 Task: Add a condition where "Channel Is not Get Satisfaction" in recently solved tickets.
Action: Mouse moved to (75, 275)
Screenshot: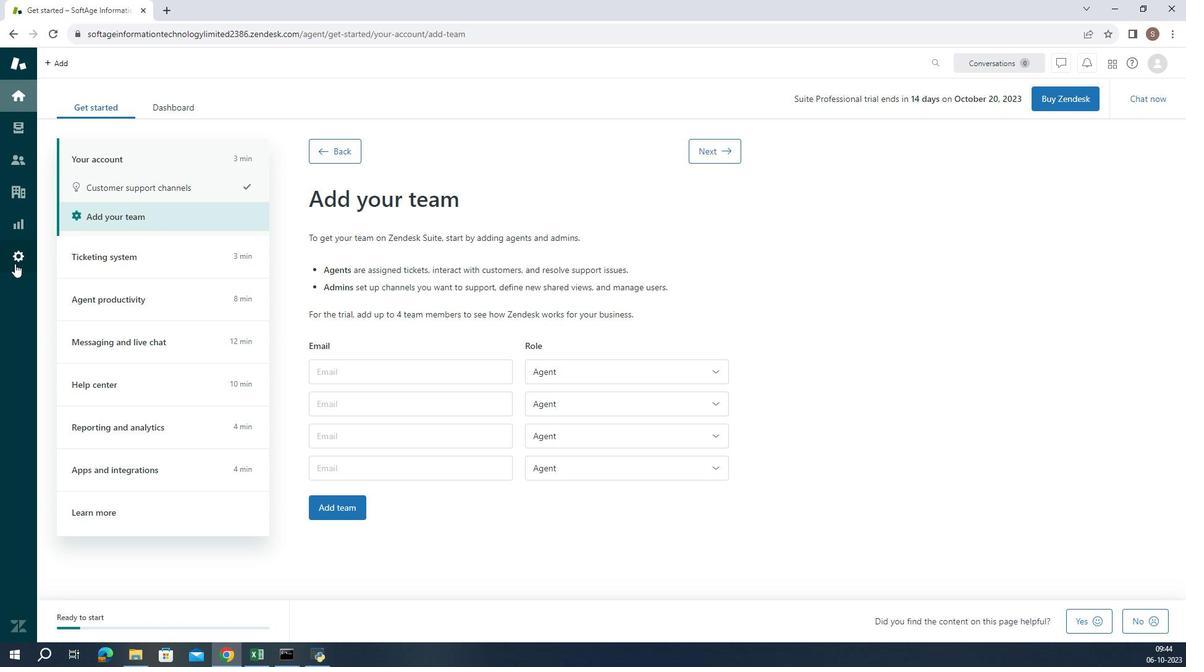 
Action: Mouse pressed left at (75, 275)
Screenshot: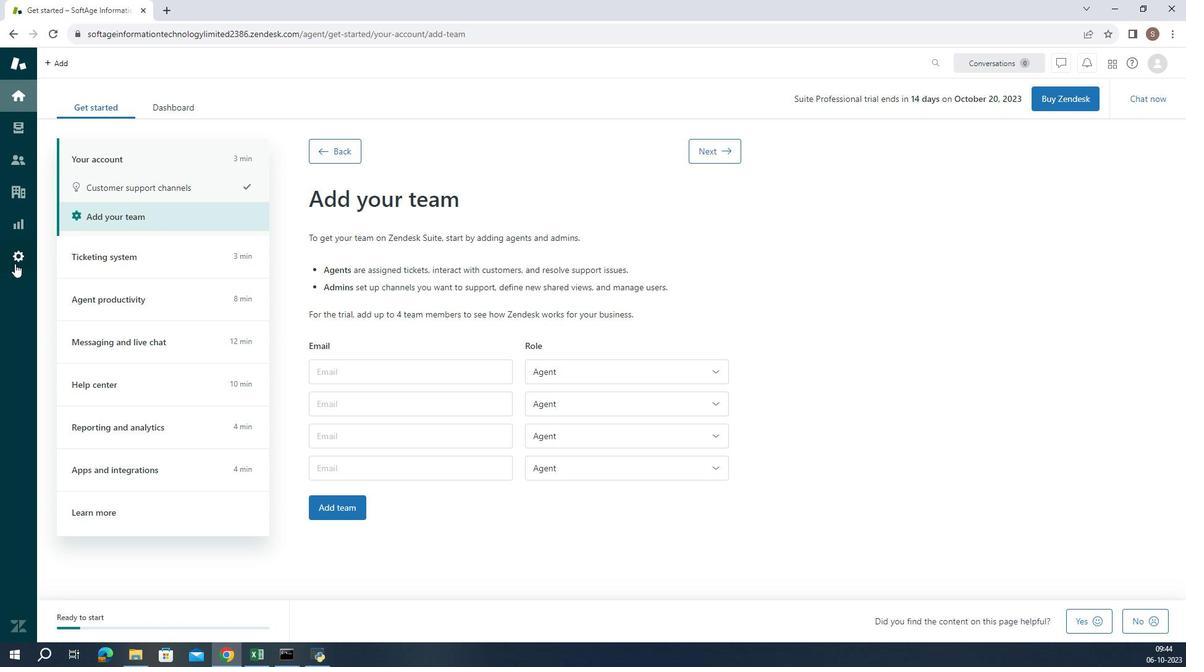 
Action: Mouse moved to (424, 560)
Screenshot: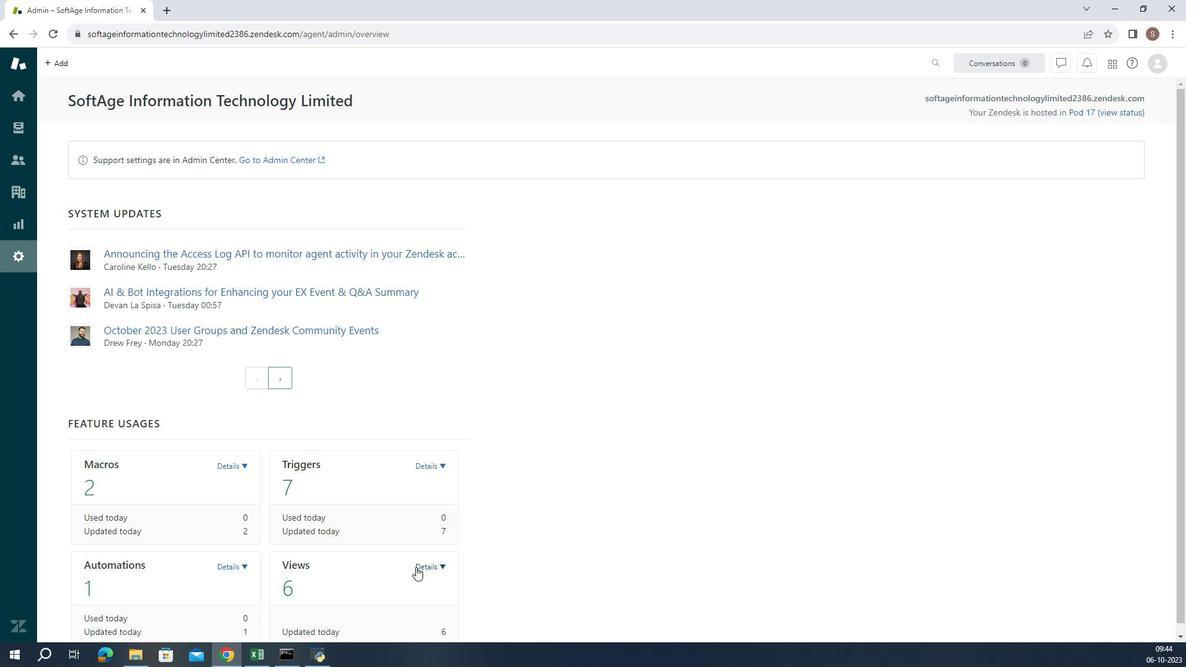 
Action: Mouse pressed left at (424, 560)
Screenshot: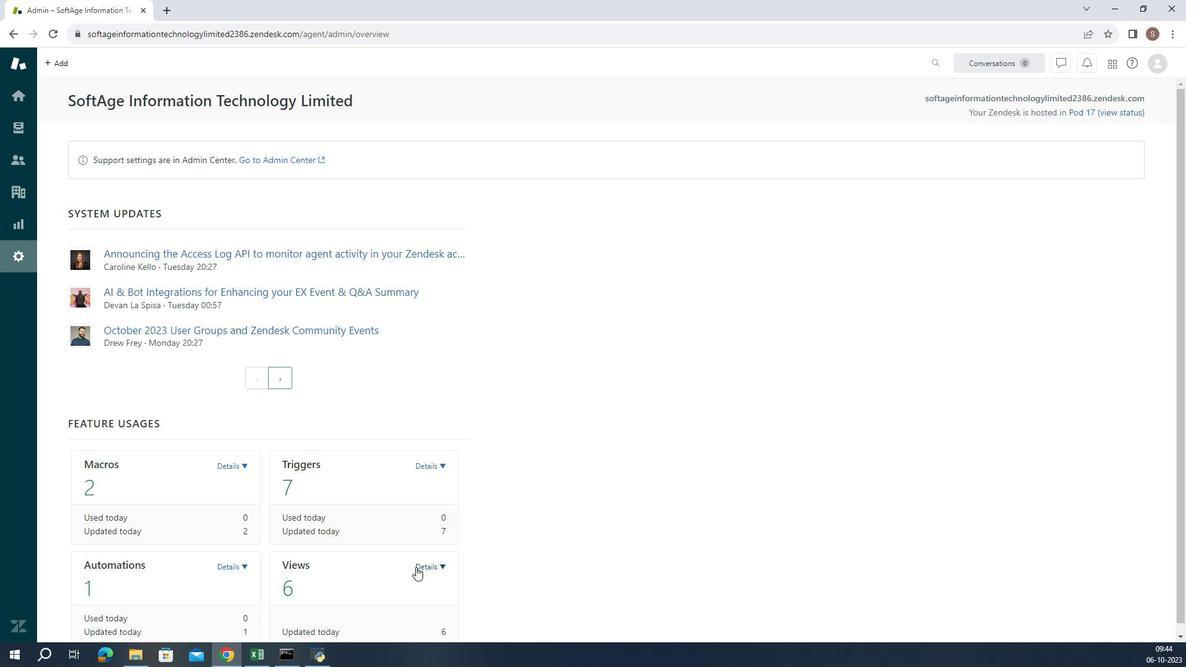 
Action: Mouse moved to (394, 601)
Screenshot: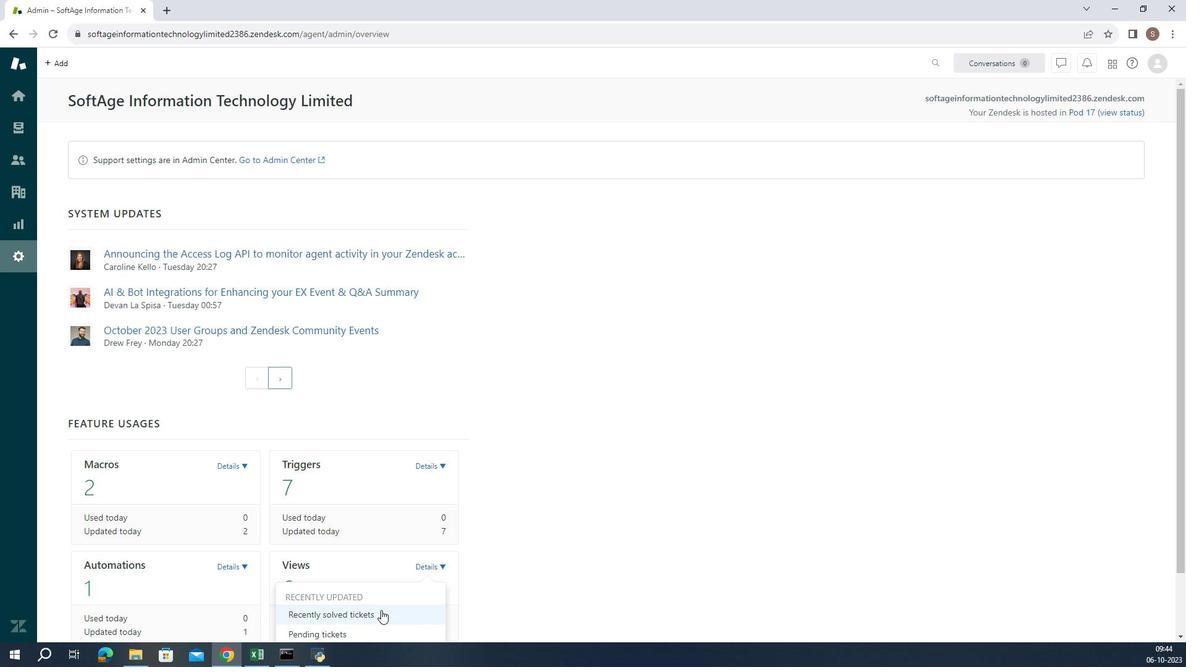 
Action: Mouse pressed left at (394, 601)
Screenshot: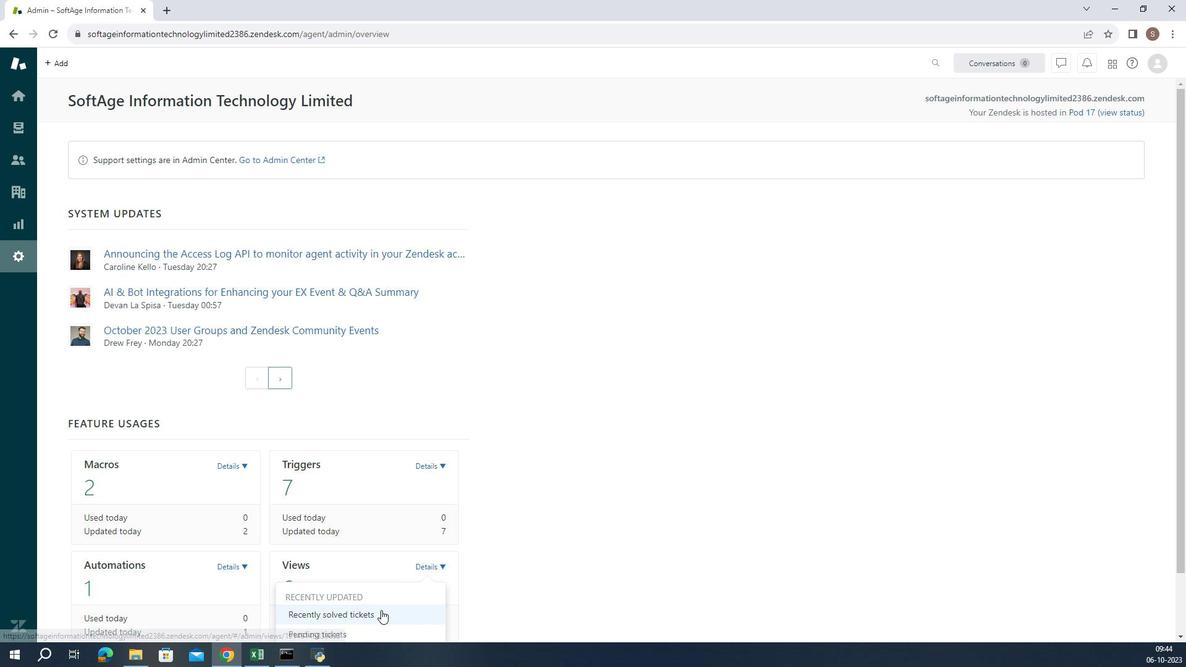 
Action: Mouse moved to (218, 425)
Screenshot: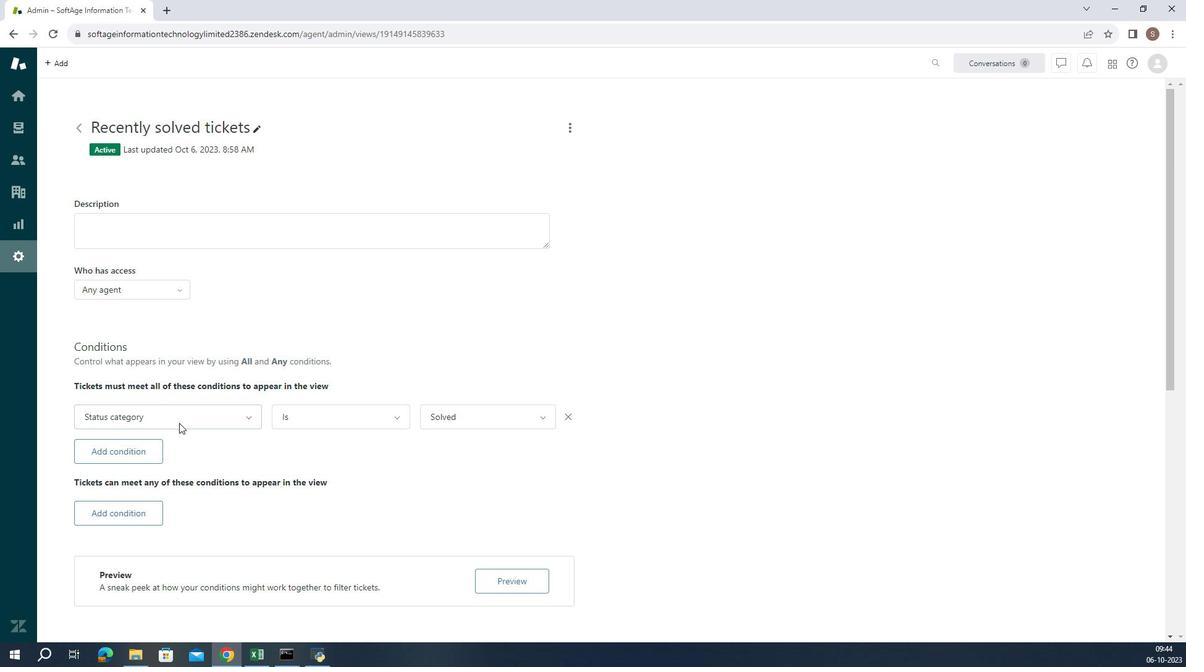 
Action: Mouse pressed left at (218, 425)
Screenshot: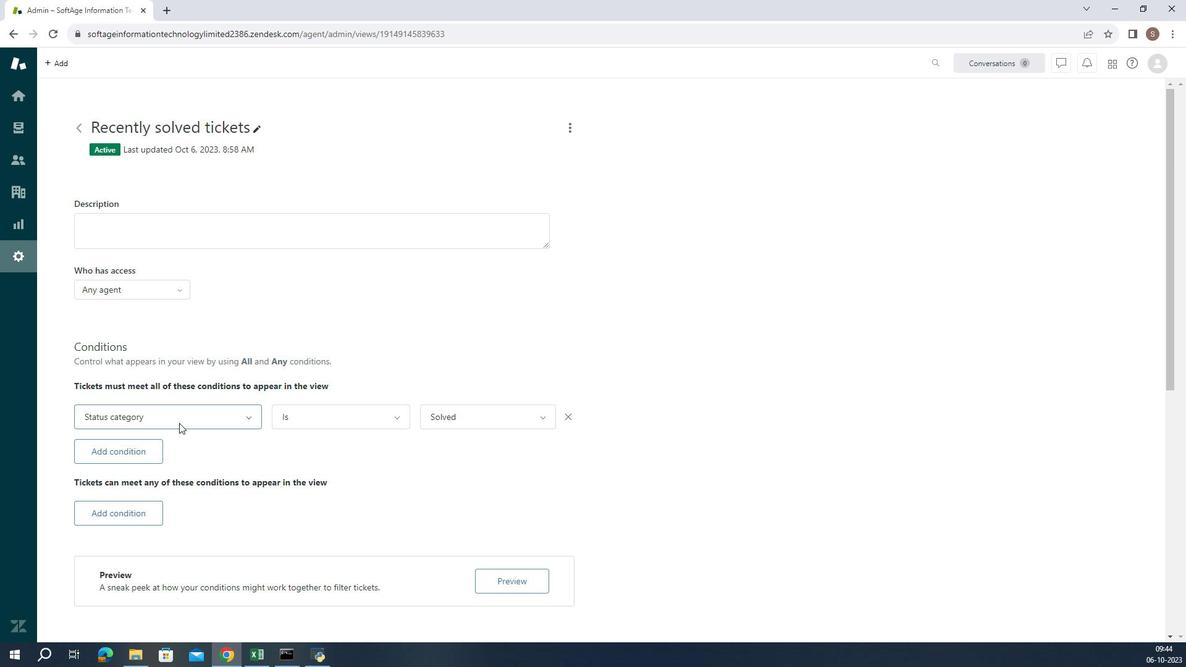 
Action: Mouse moved to (211, 312)
Screenshot: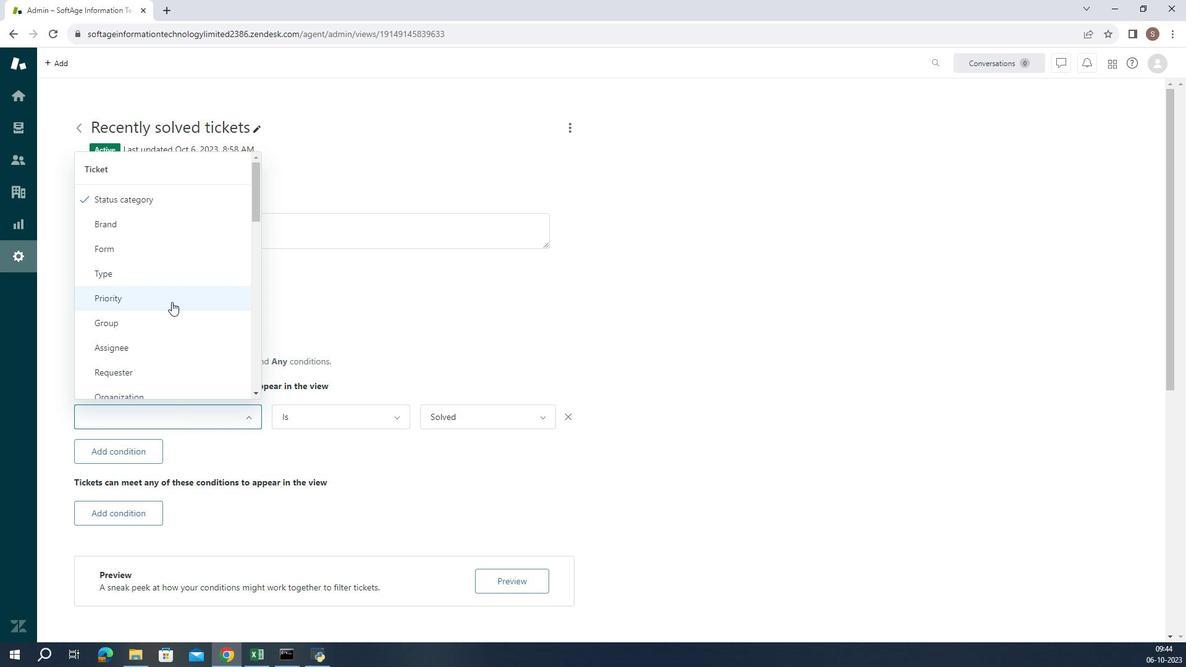 
Action: Mouse scrolled (211, 311) with delta (0, 0)
Screenshot: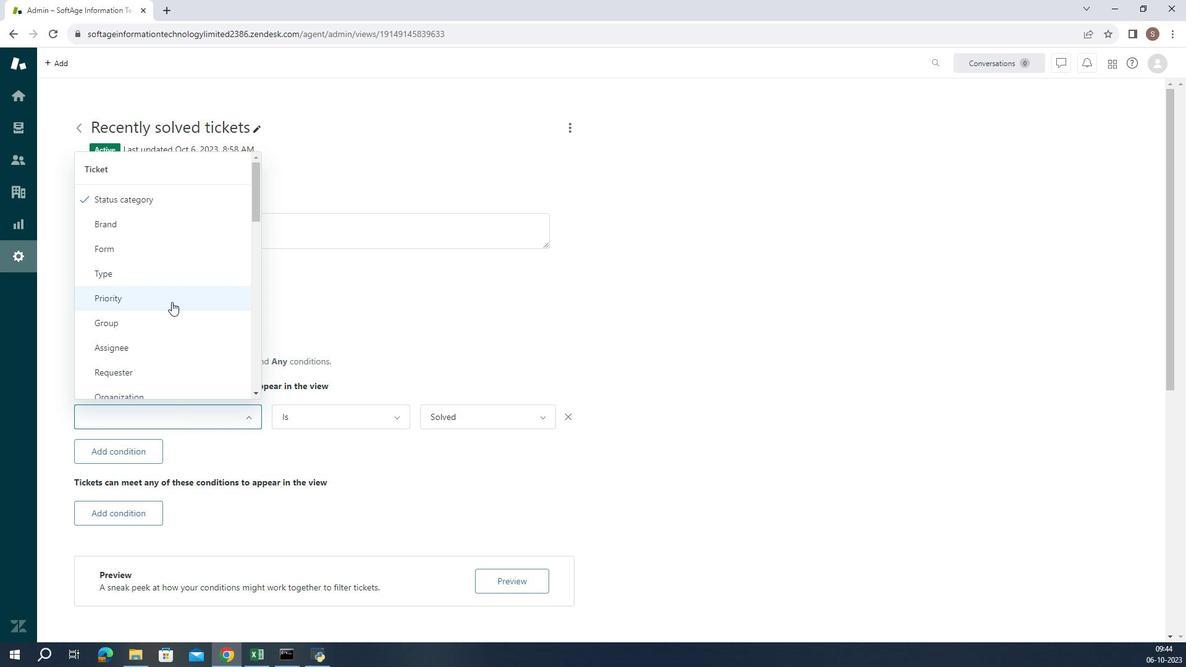 
Action: Mouse moved to (210, 355)
Screenshot: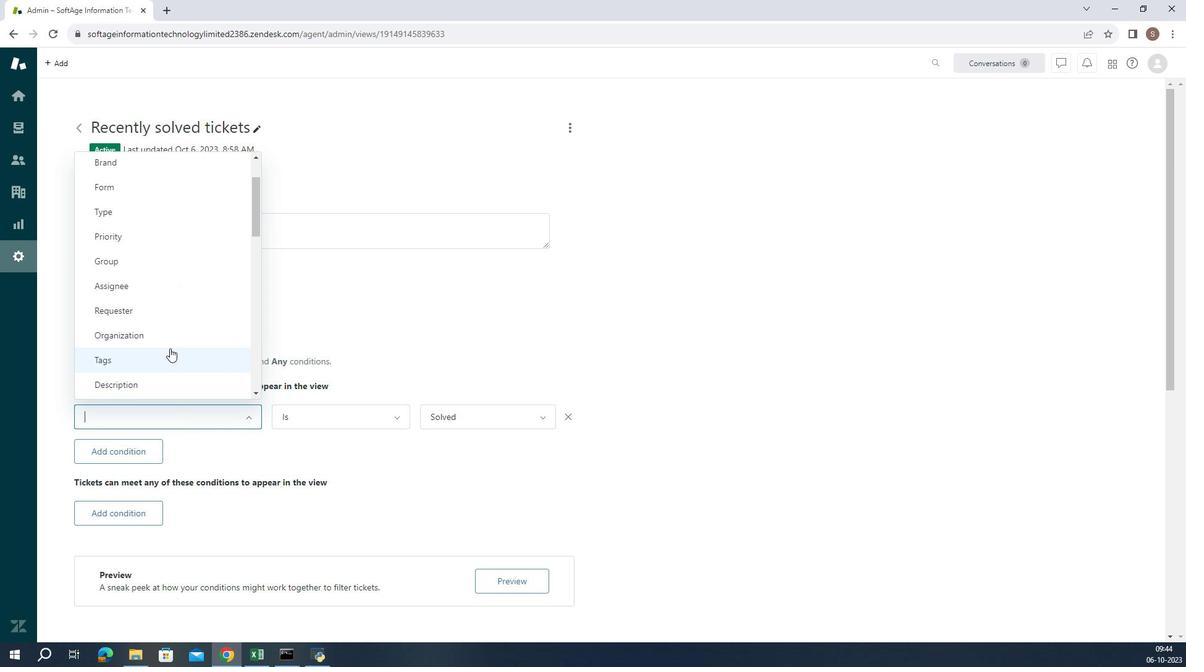 
Action: Mouse scrolled (210, 354) with delta (0, 0)
Screenshot: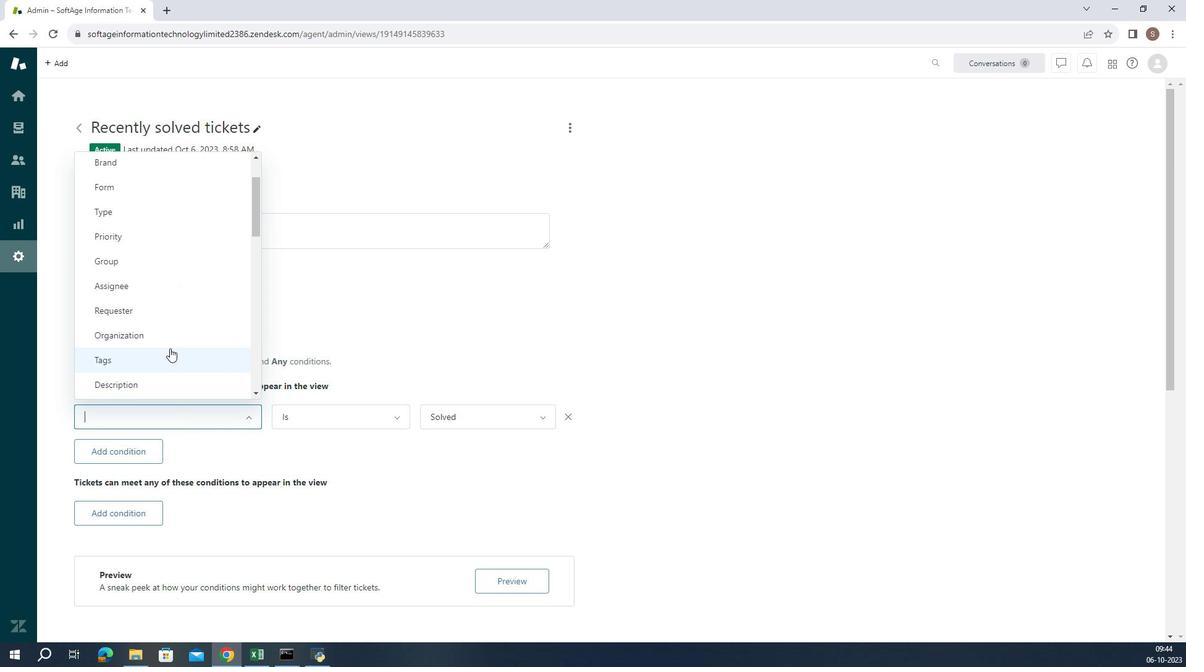 
Action: Mouse scrolled (210, 354) with delta (0, 0)
Screenshot: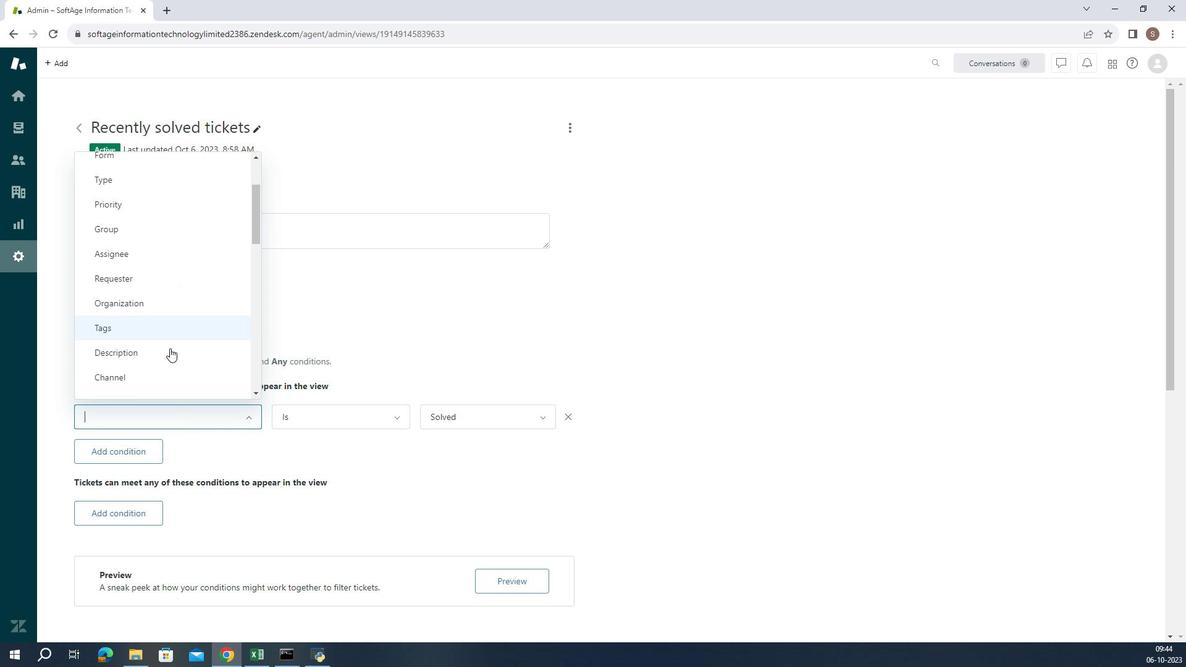 
Action: Mouse moved to (192, 294)
Screenshot: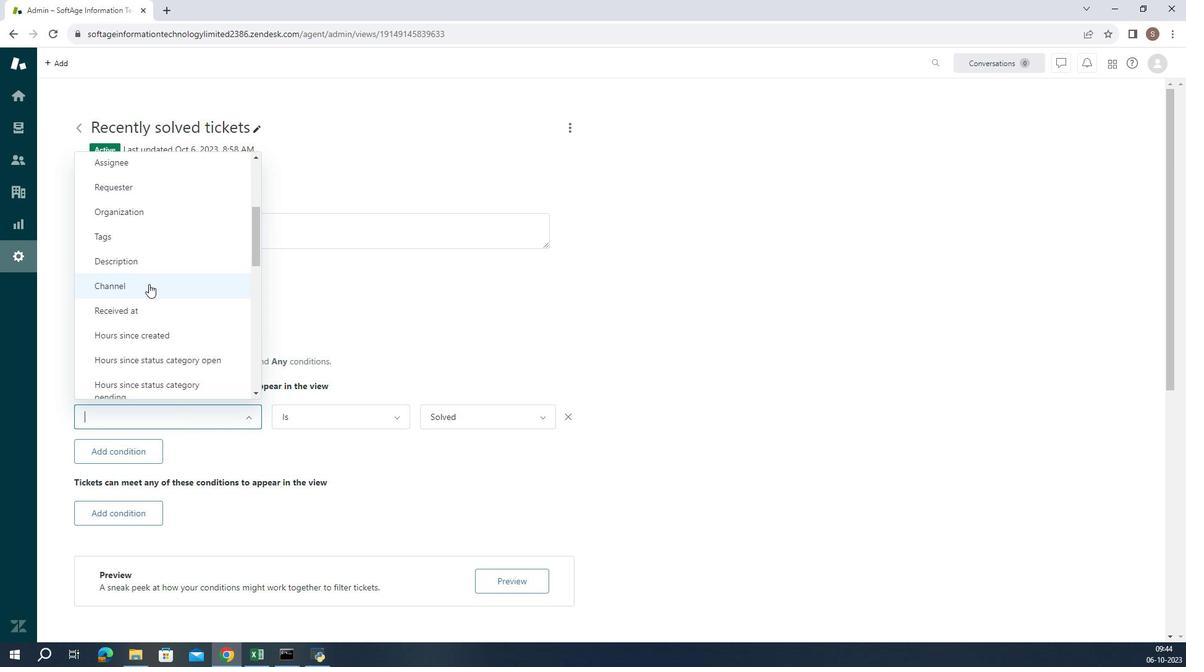 
Action: Mouse pressed left at (192, 294)
Screenshot: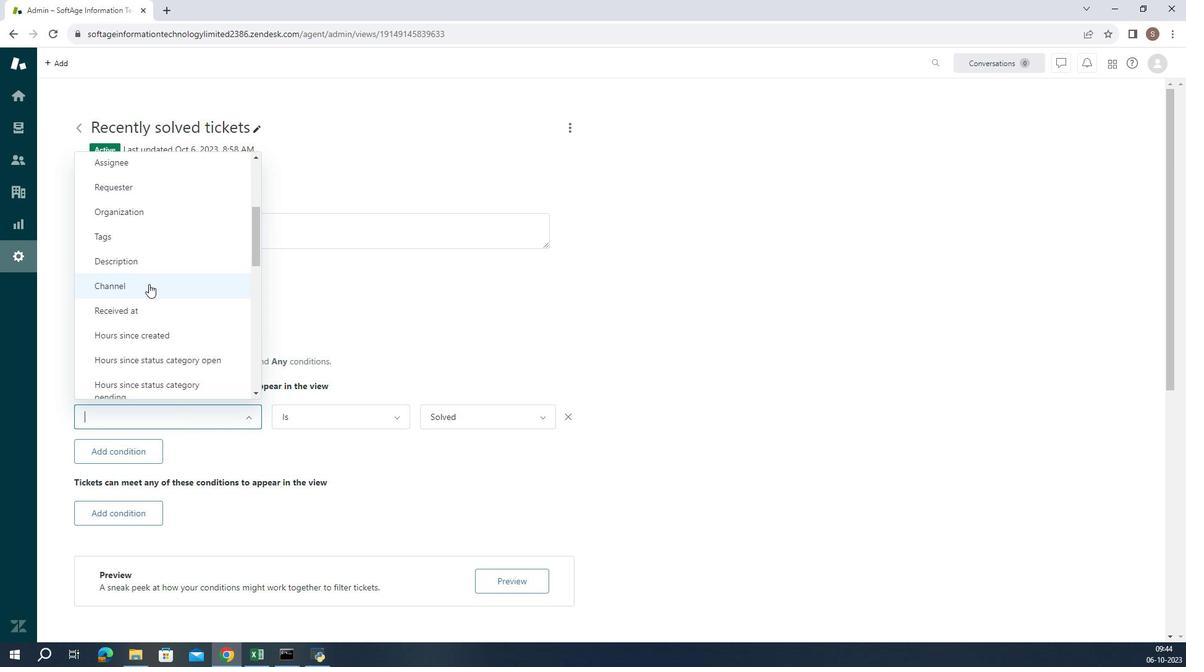 
Action: Mouse moved to (343, 415)
Screenshot: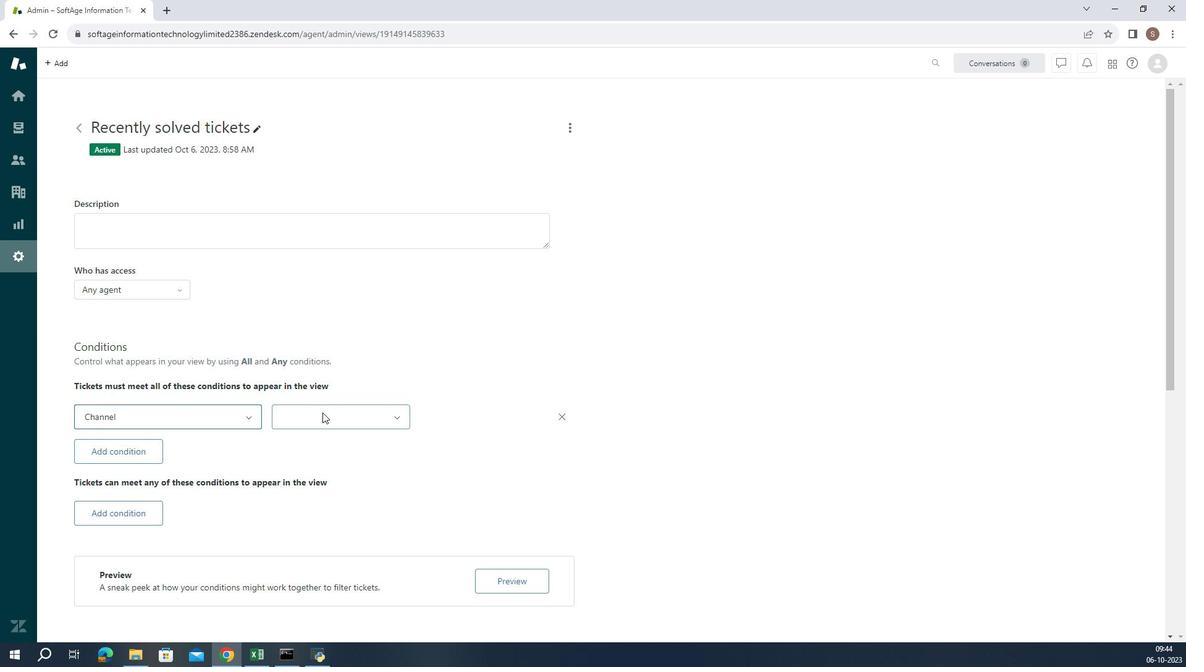 
Action: Mouse pressed left at (343, 415)
Screenshot: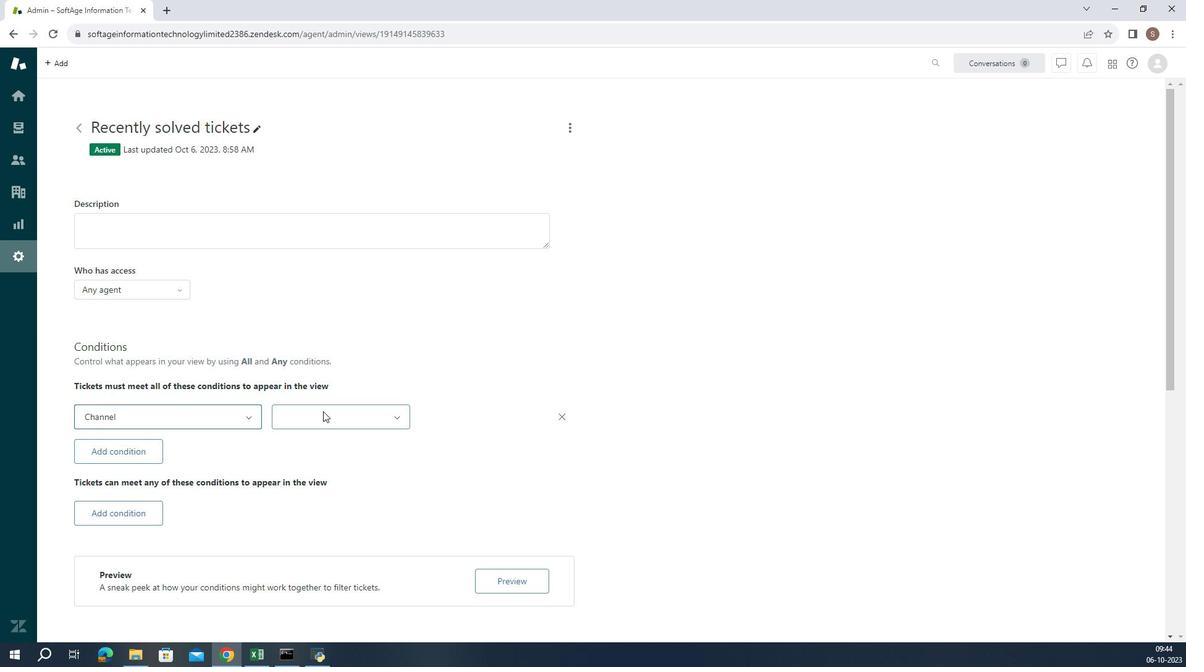 
Action: Mouse moved to (352, 476)
Screenshot: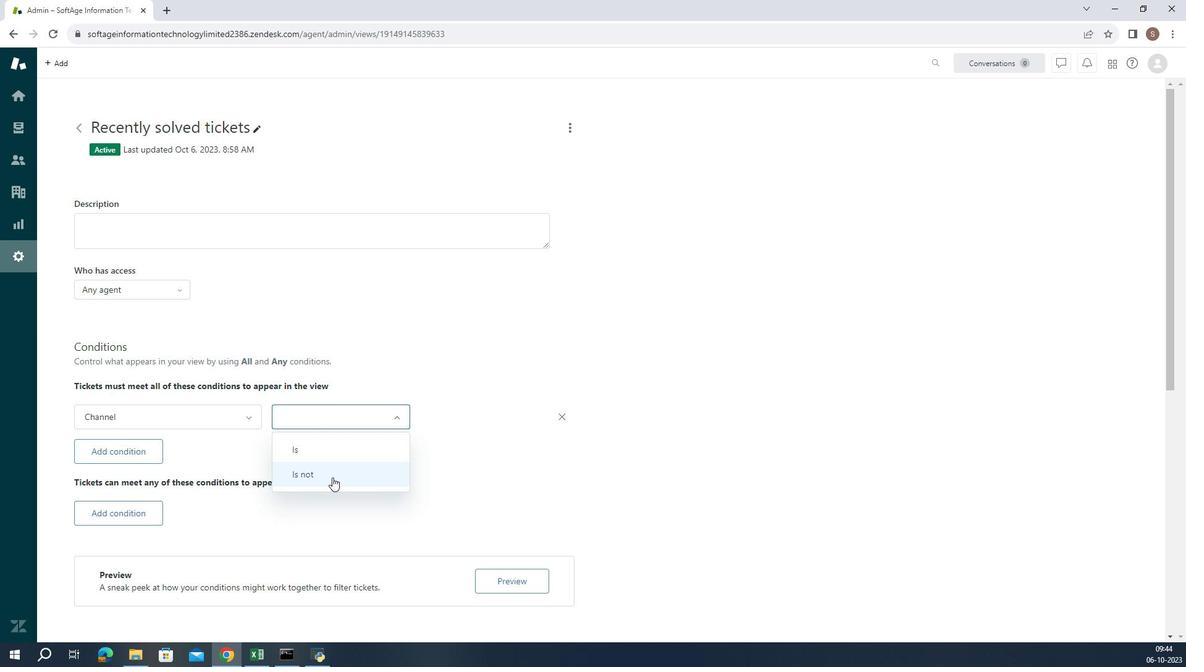 
Action: Mouse pressed left at (352, 476)
Screenshot: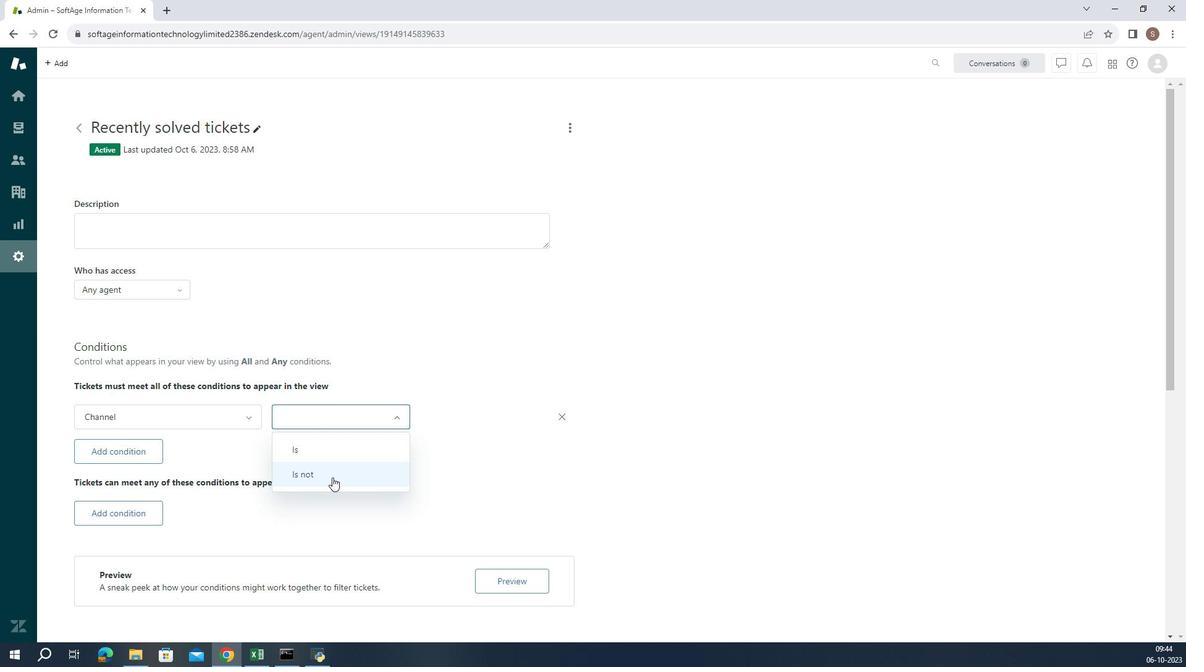 
Action: Mouse moved to (462, 422)
Screenshot: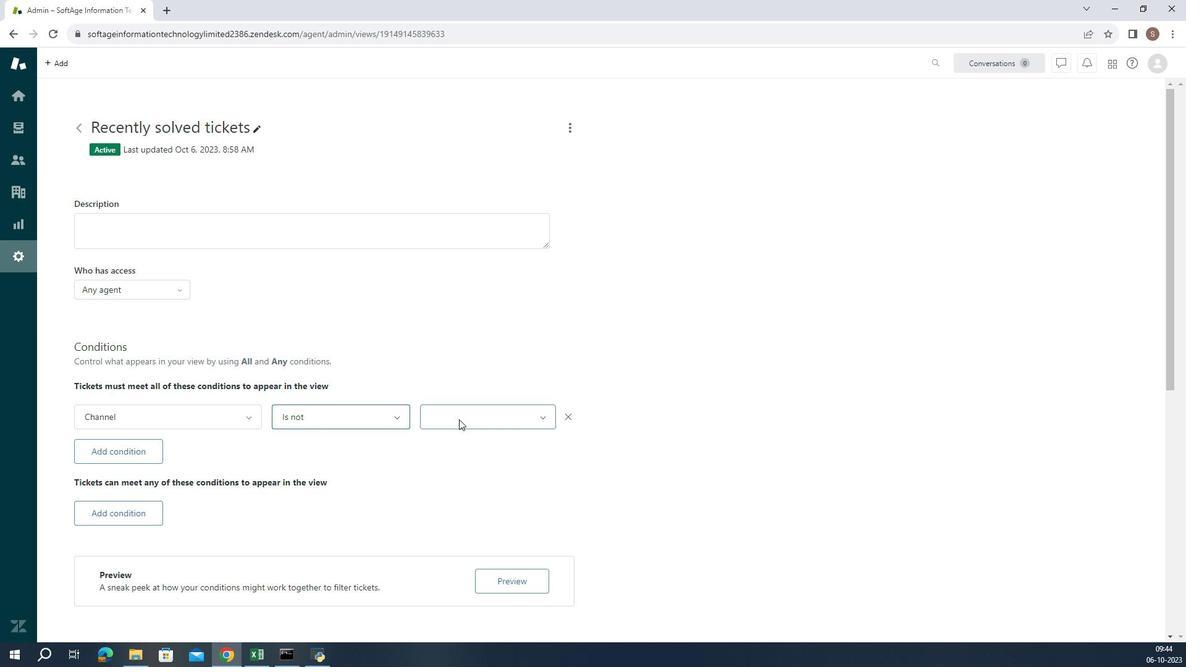 
Action: Mouse pressed left at (462, 422)
Screenshot: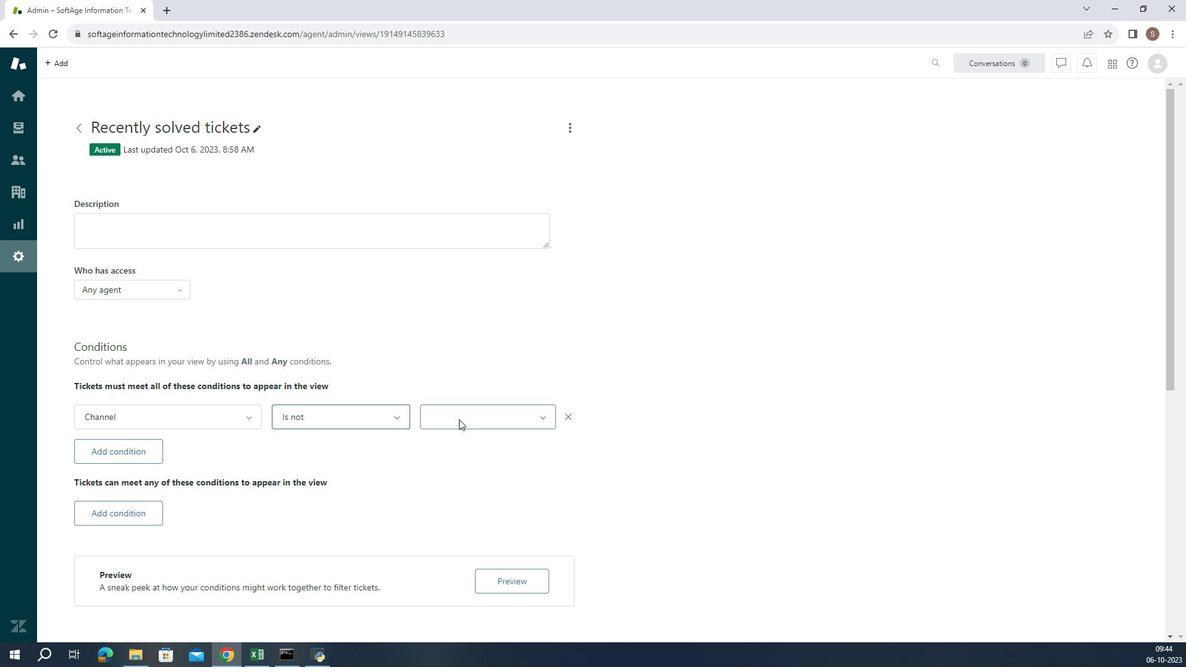 
Action: Mouse moved to (480, 340)
Screenshot: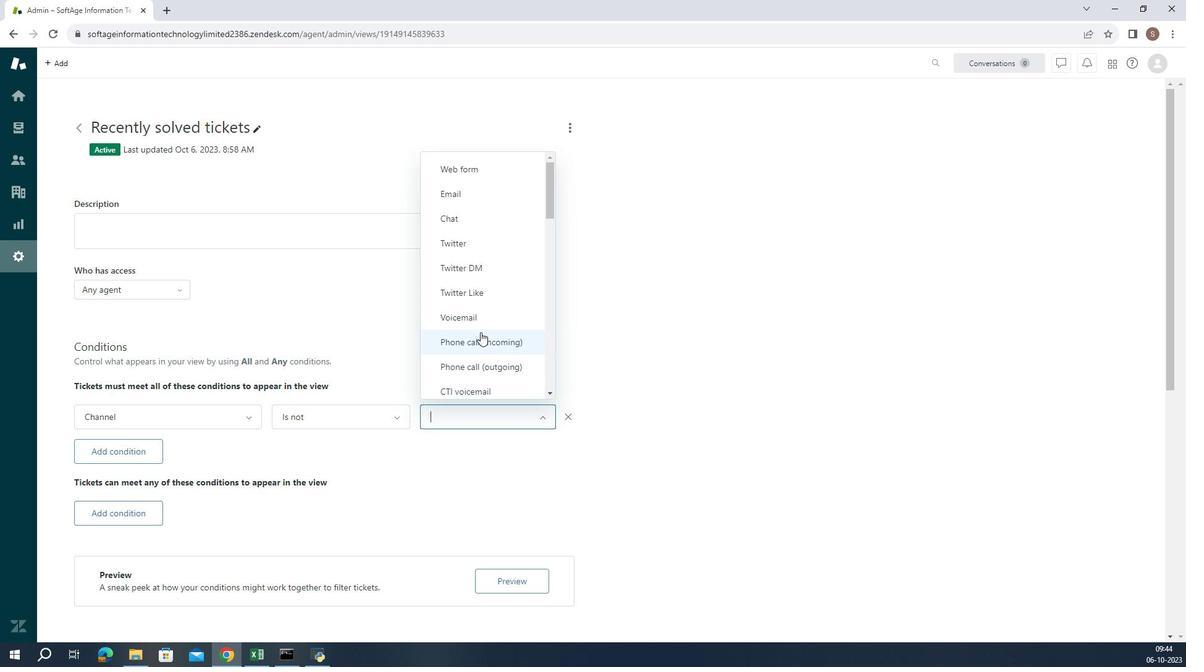 
Action: Mouse scrolled (480, 339) with delta (0, 0)
Screenshot: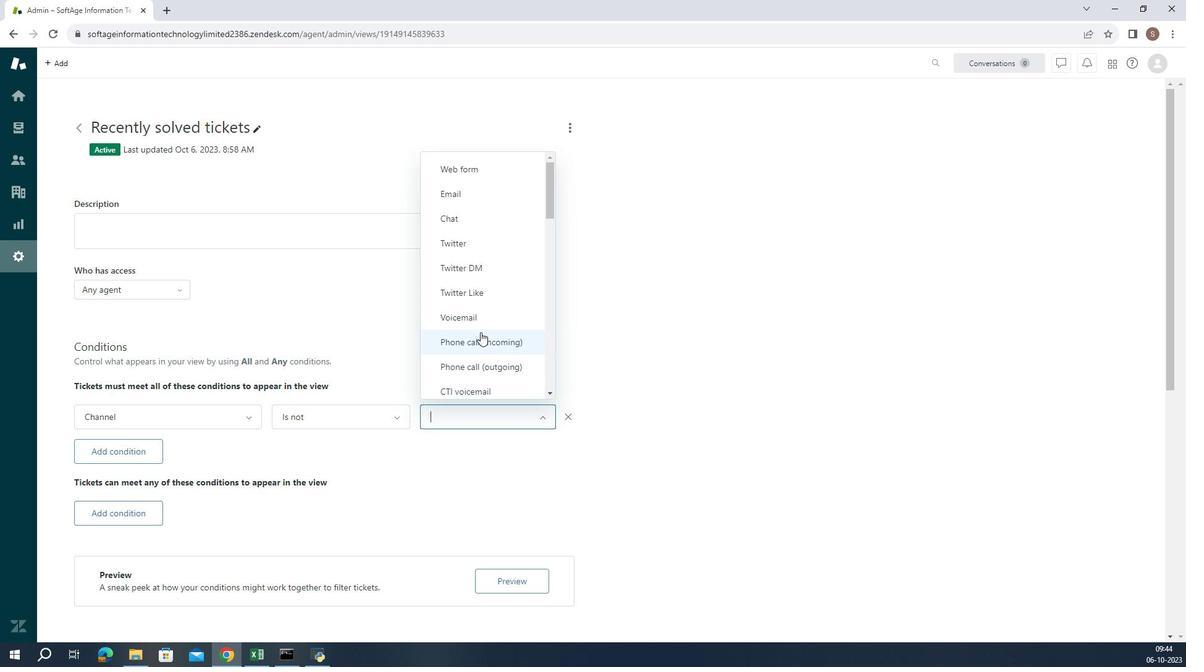 
Action: Mouse scrolled (480, 339) with delta (0, 0)
Screenshot: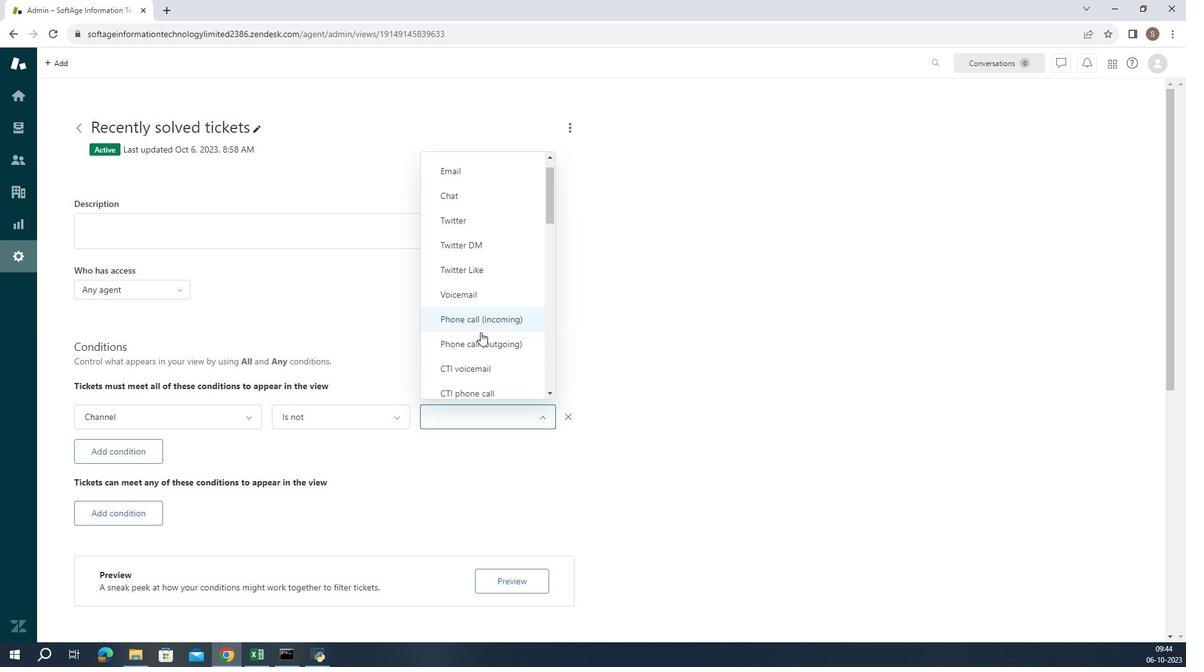 
Action: Mouse moved to (480, 340)
Screenshot: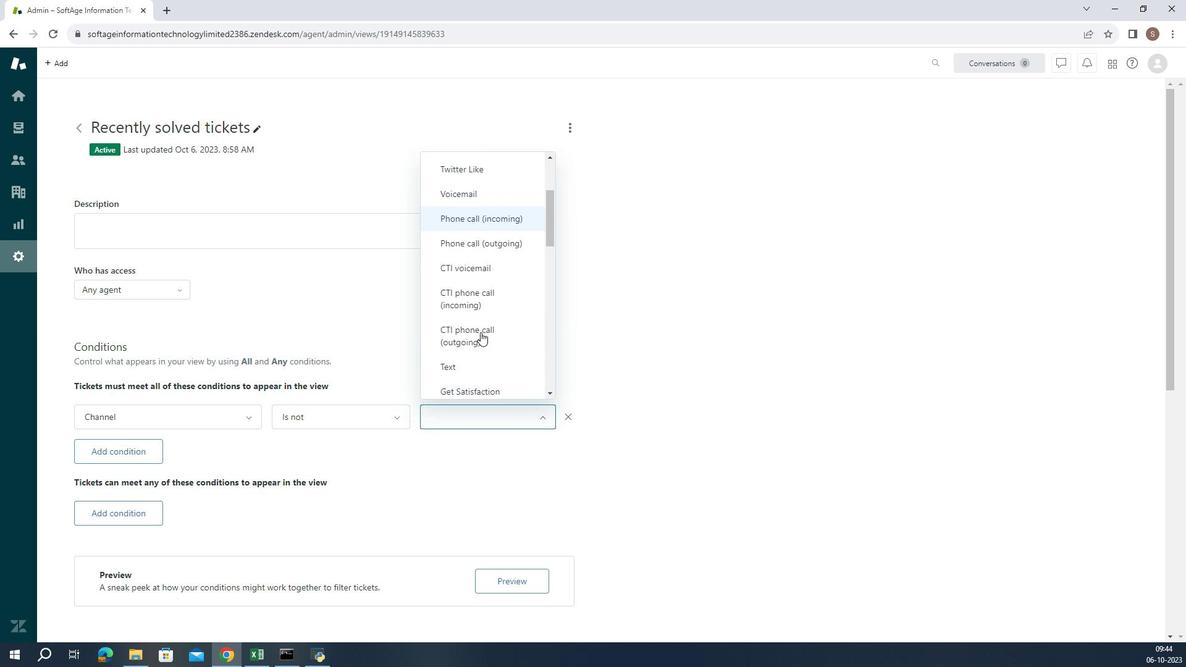 
Action: Mouse scrolled (480, 339) with delta (0, 0)
Screenshot: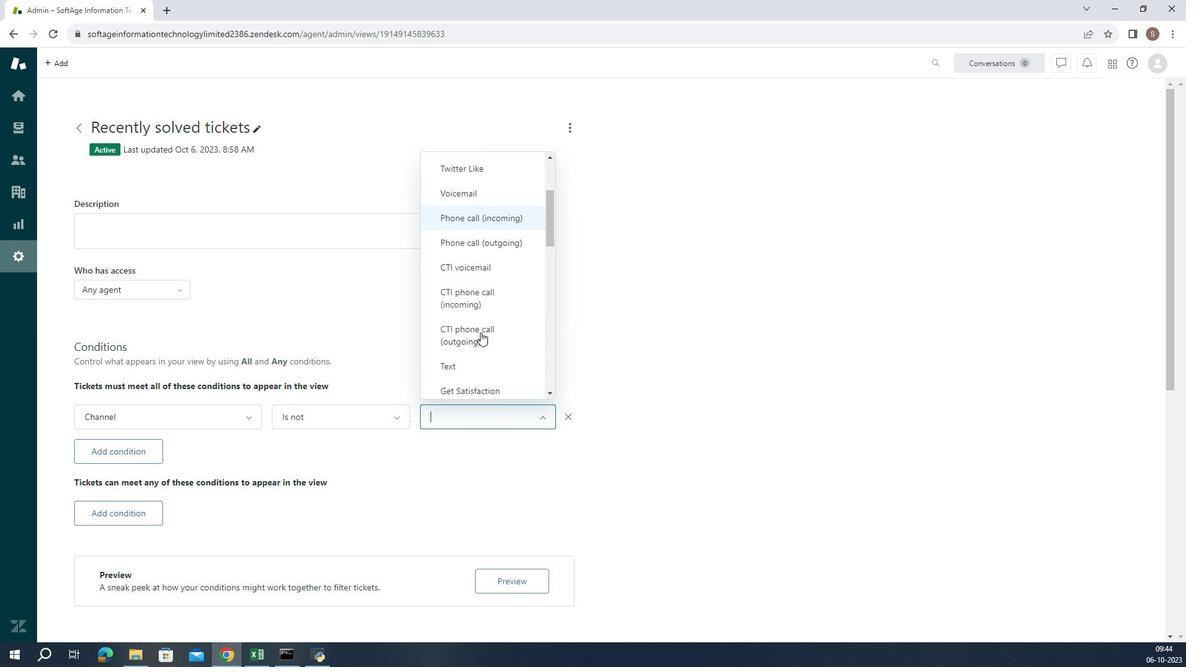 
Action: Mouse pressed left at (480, 340)
Screenshot: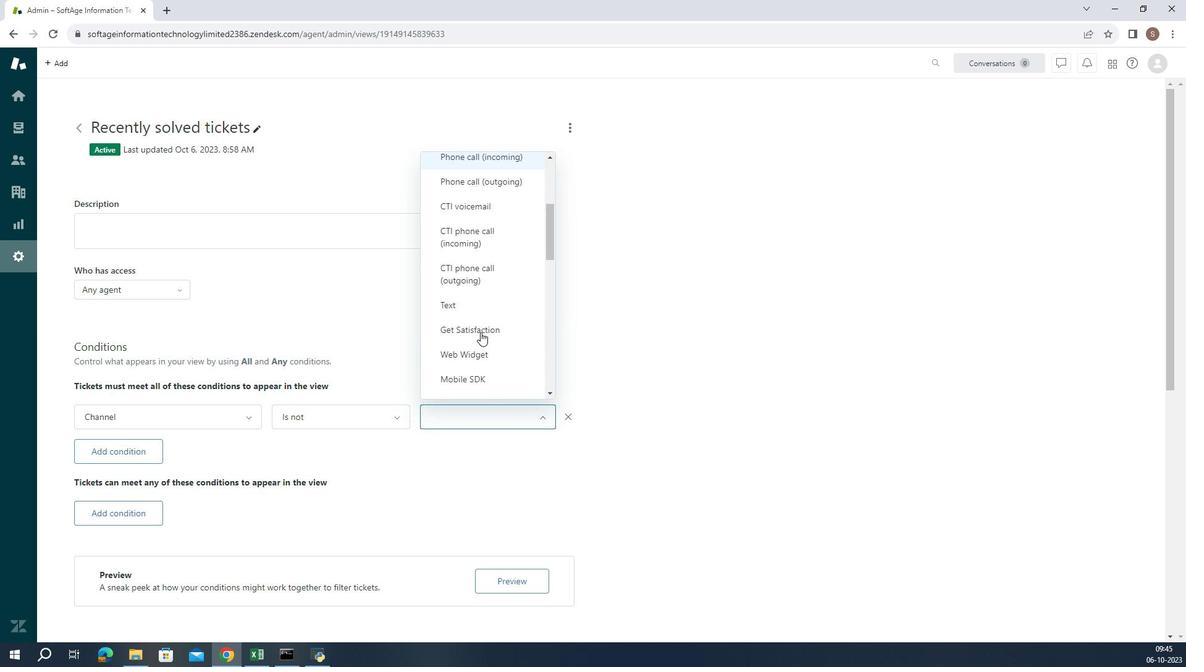 
Action: Mouse moved to (507, 451)
Screenshot: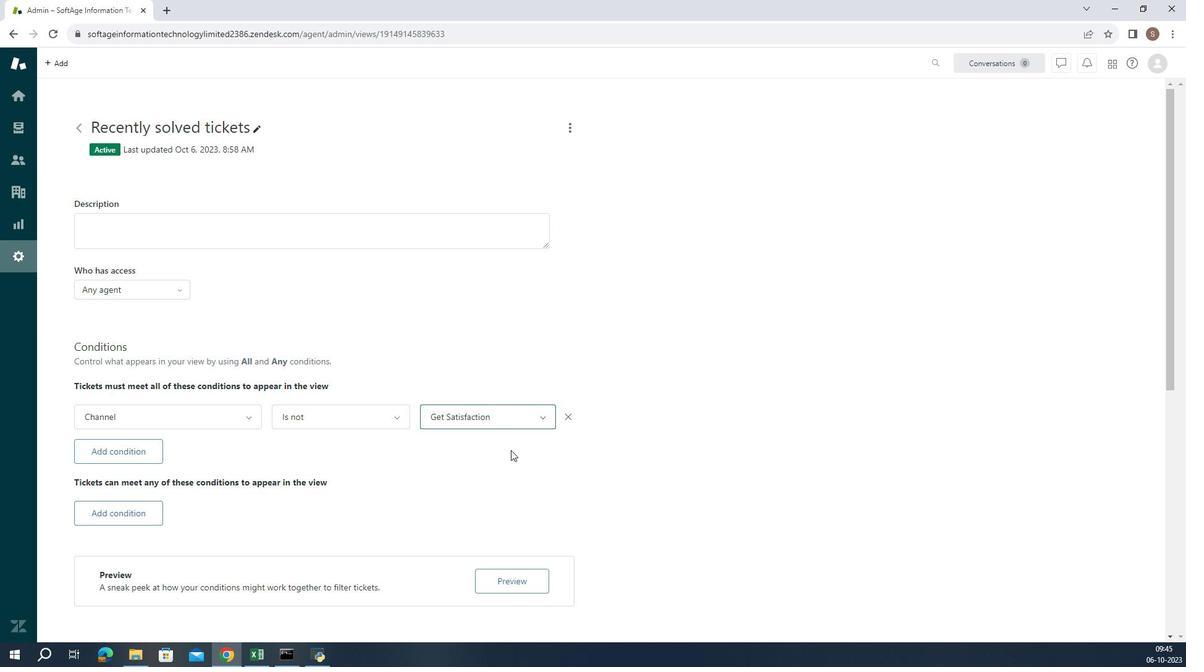 
Action: Mouse pressed left at (507, 451)
Screenshot: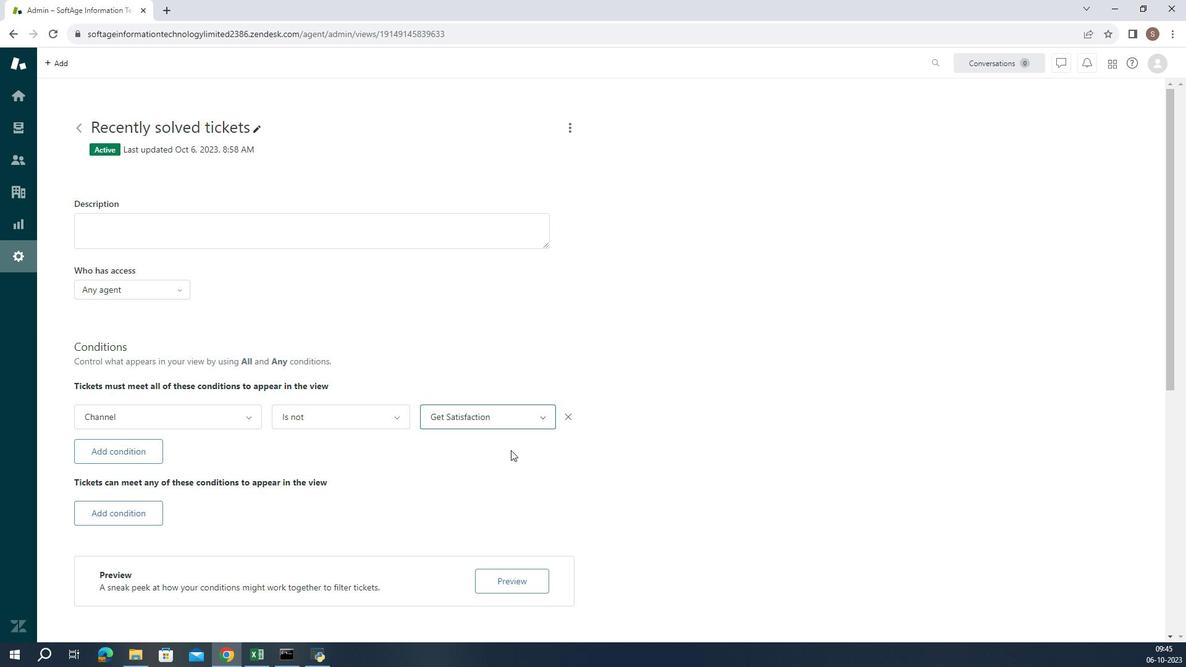 
Action: Mouse moved to (503, 452)
Screenshot: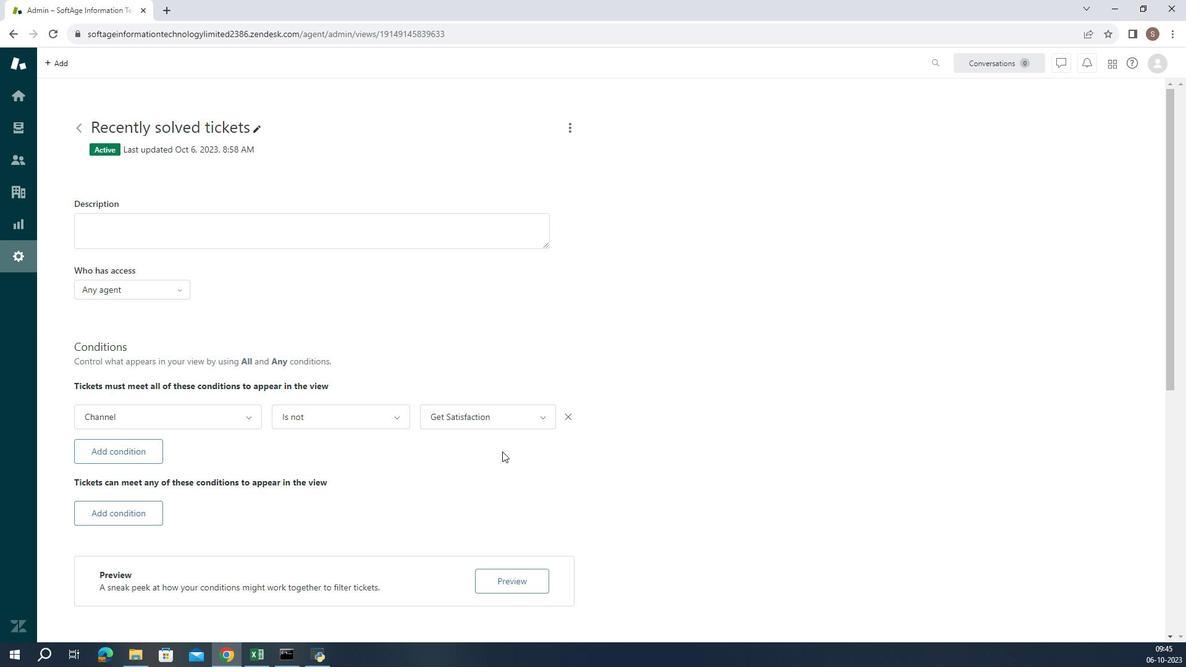 
